 Task: Set the presentation level for VBI and Teletext decoder to 1.5.
Action: Mouse moved to (111, 15)
Screenshot: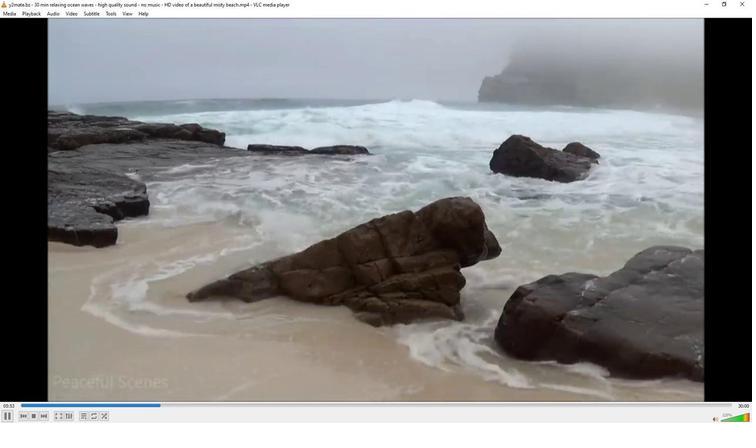 
Action: Mouse pressed left at (111, 15)
Screenshot: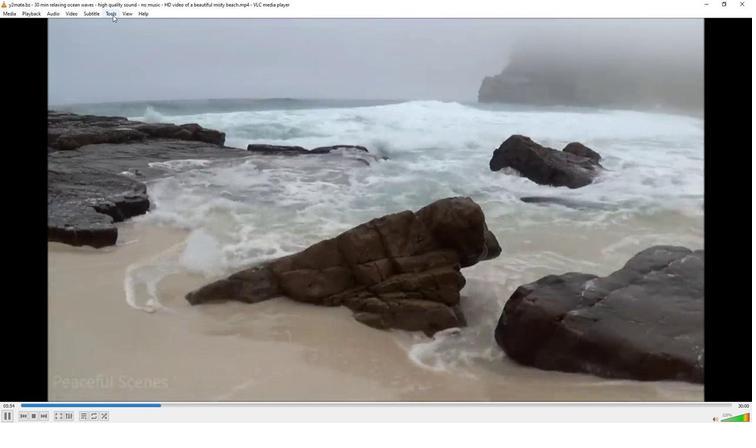 
Action: Mouse moved to (117, 107)
Screenshot: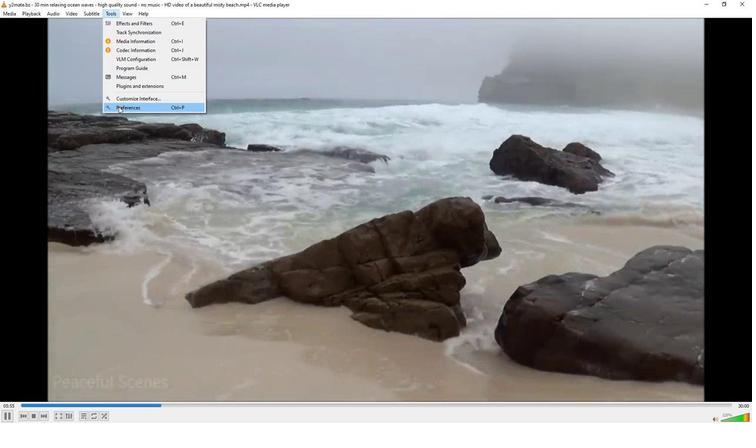 
Action: Mouse pressed left at (117, 107)
Screenshot: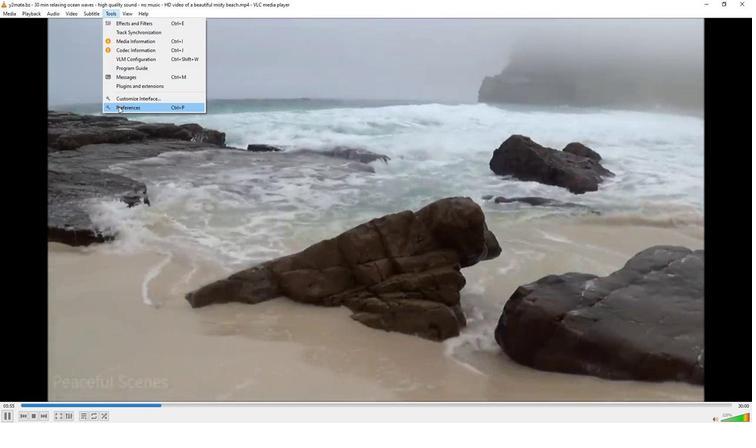
Action: Mouse moved to (88, 329)
Screenshot: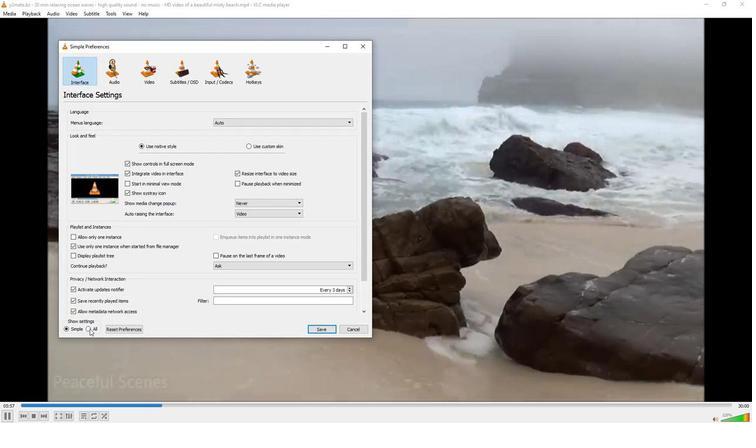 
Action: Mouse pressed left at (88, 329)
Screenshot: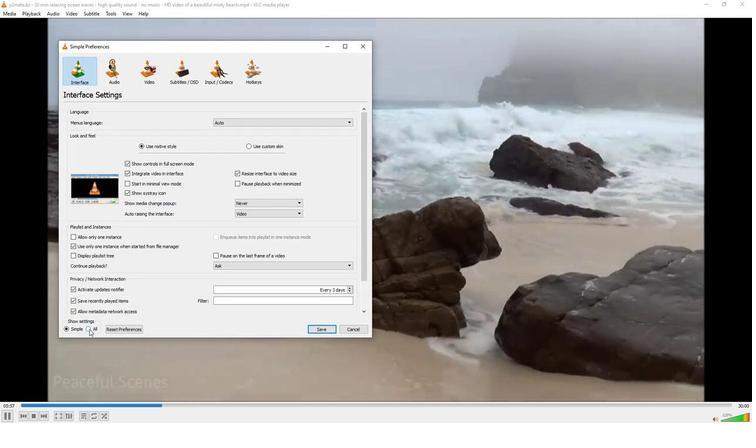 
Action: Mouse moved to (74, 216)
Screenshot: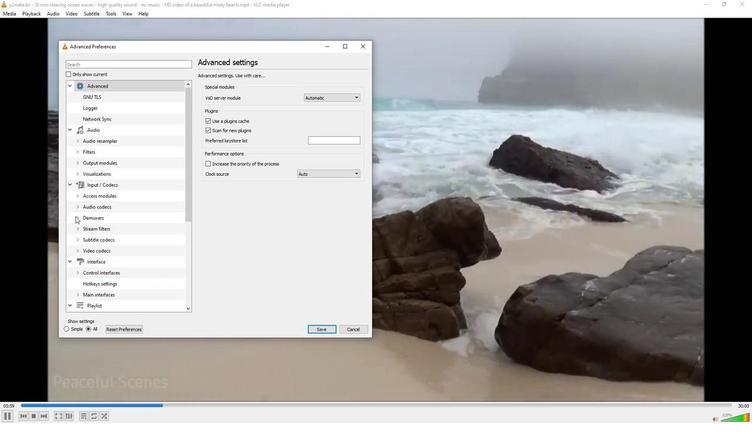 
Action: Mouse pressed left at (74, 216)
Screenshot: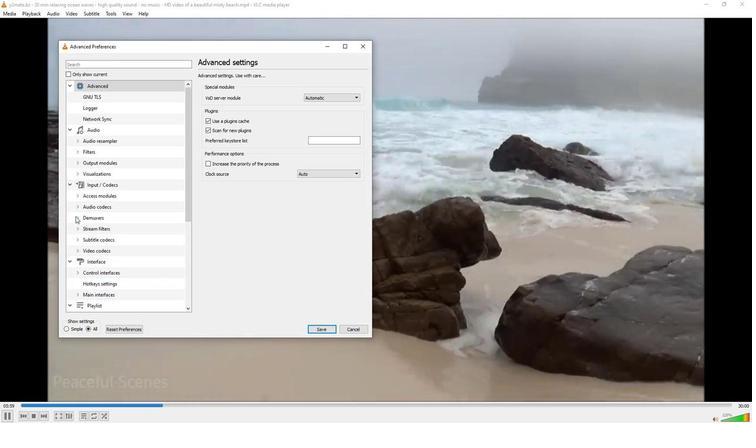 
Action: Mouse moved to (98, 250)
Screenshot: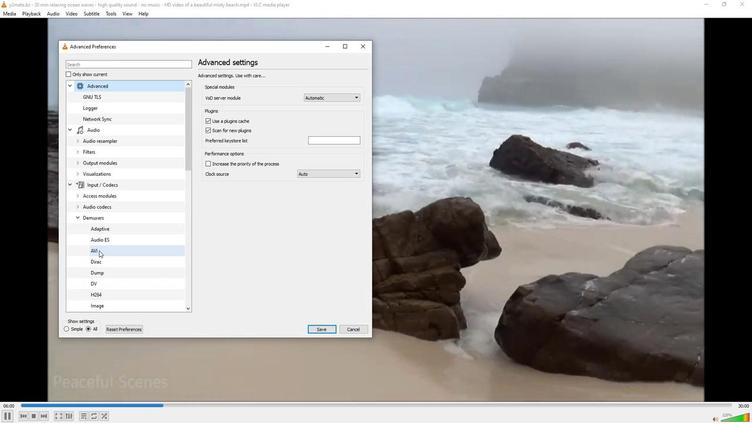 
Action: Mouse scrolled (98, 249) with delta (0, 0)
Screenshot: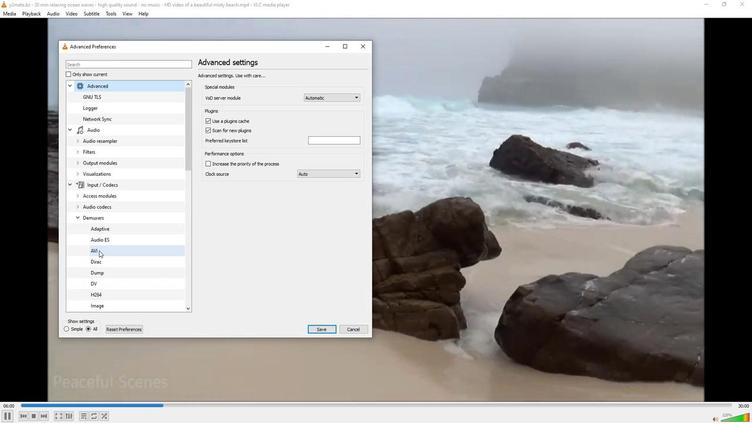 
Action: Mouse scrolled (98, 249) with delta (0, 0)
Screenshot: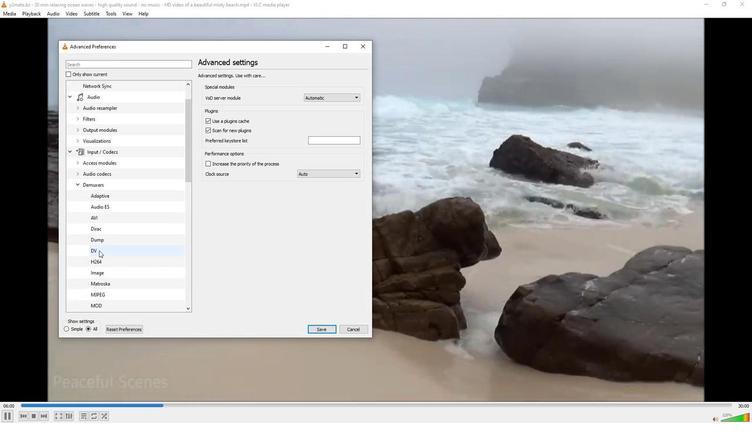 
Action: Mouse scrolled (98, 249) with delta (0, 0)
Screenshot: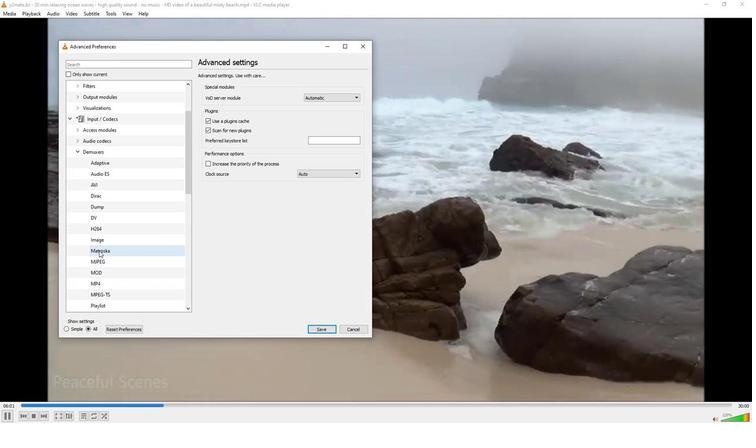 
Action: Mouse scrolled (98, 249) with delta (0, 0)
Screenshot: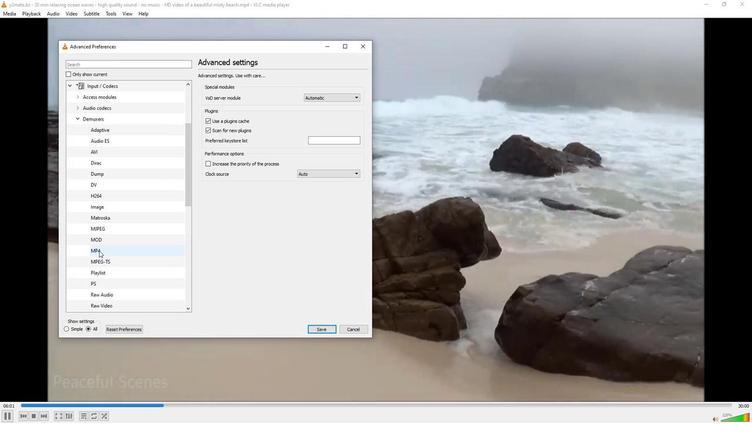
Action: Mouse scrolled (98, 249) with delta (0, 0)
Screenshot: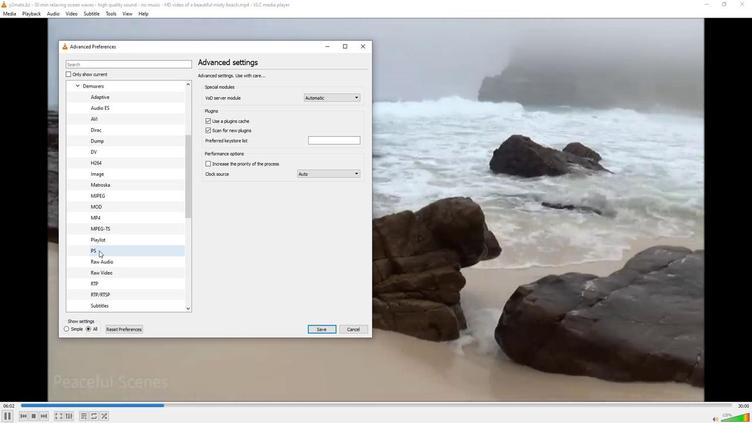 
Action: Mouse moved to (77, 305)
Screenshot: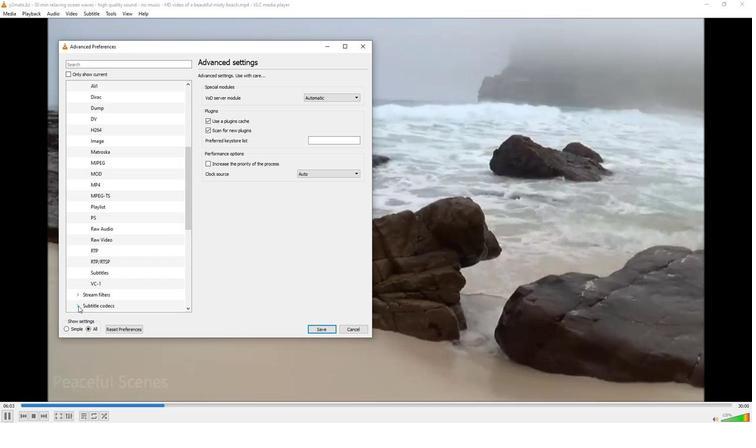 
Action: Mouse pressed left at (77, 305)
Screenshot: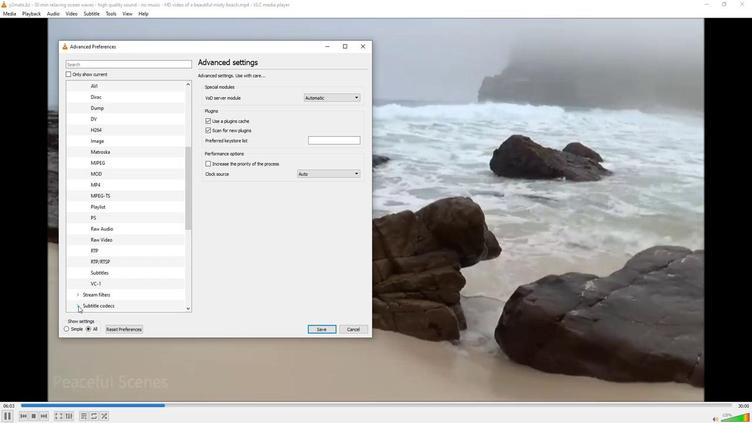 
Action: Mouse moved to (108, 301)
Screenshot: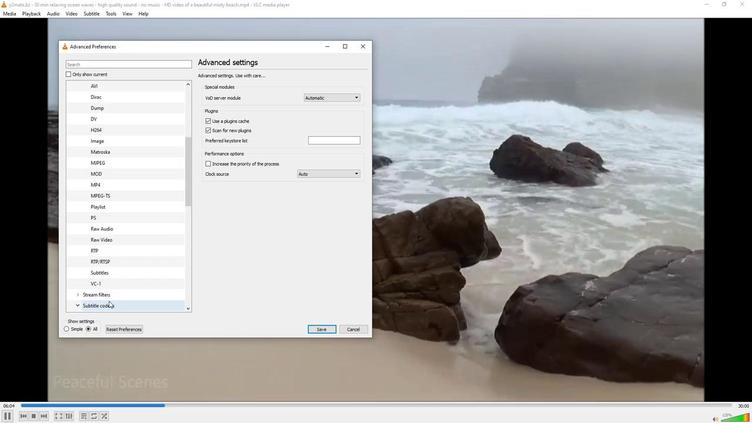 
Action: Mouse scrolled (108, 300) with delta (0, 0)
Screenshot: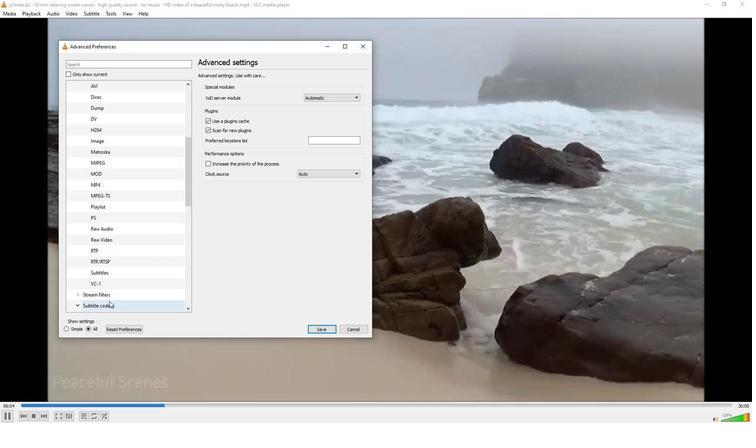 
Action: Mouse scrolled (108, 300) with delta (0, 0)
Screenshot: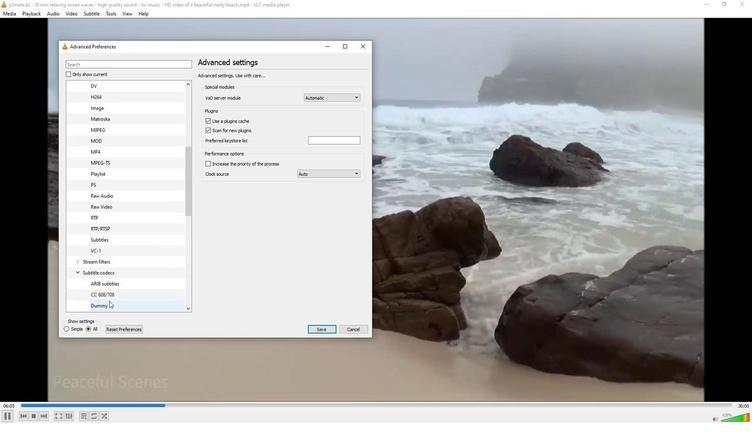 
Action: Mouse scrolled (108, 300) with delta (0, 0)
Screenshot: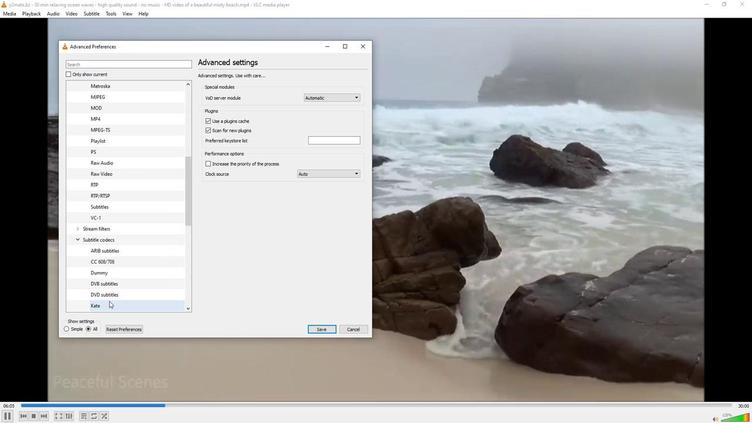
Action: Mouse scrolled (108, 300) with delta (0, 0)
Screenshot: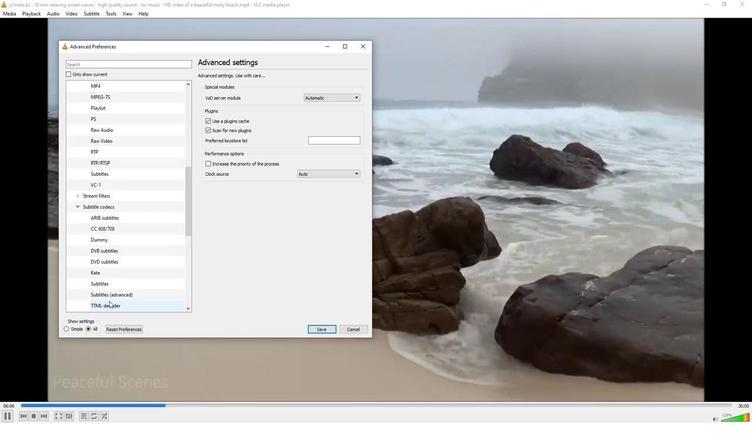 
Action: Mouse moved to (113, 296)
Screenshot: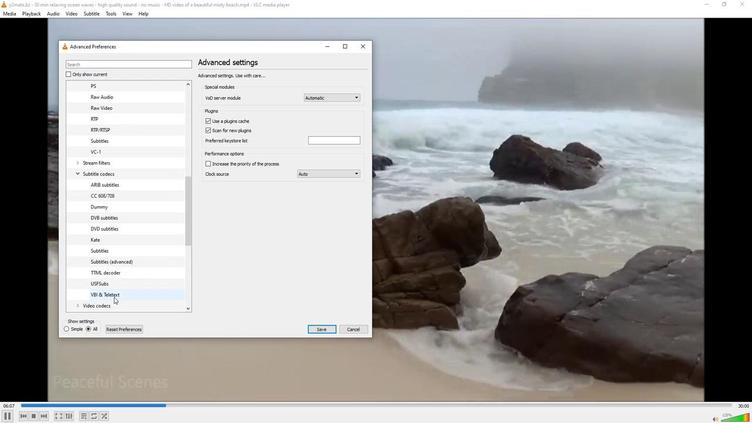 
Action: Mouse pressed left at (113, 296)
Screenshot: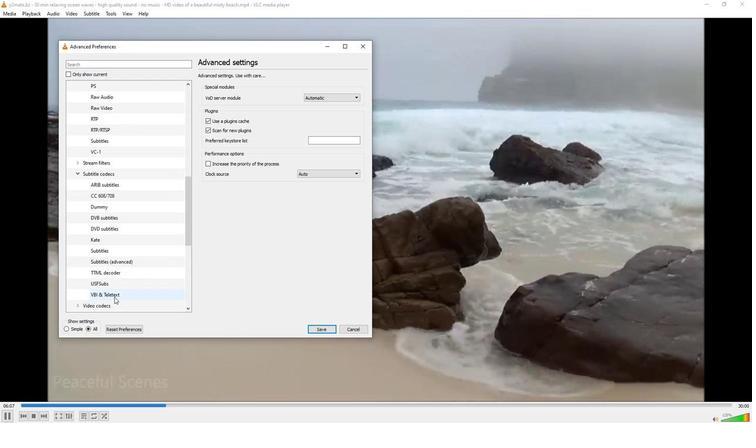 
Action: Mouse moved to (348, 128)
Screenshot: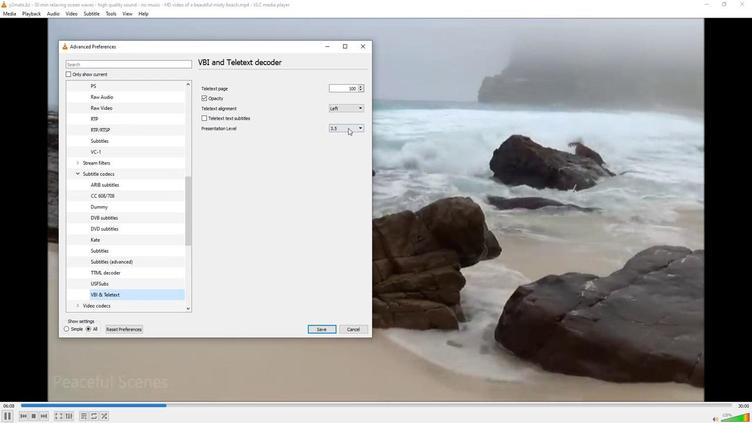 
Action: Mouse pressed left at (348, 128)
Screenshot: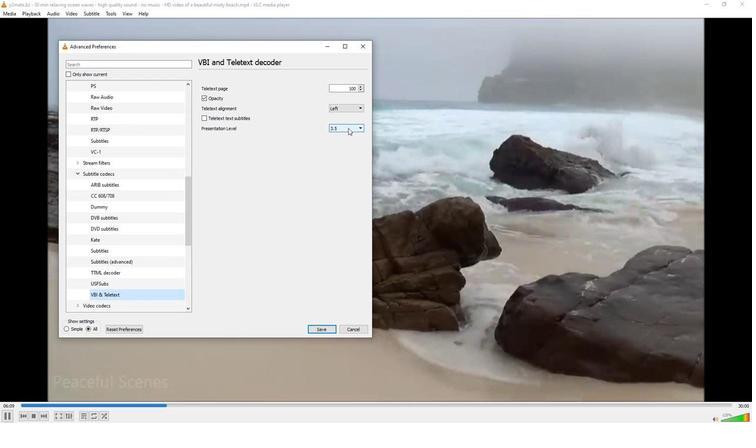 
Action: Mouse moved to (341, 139)
Screenshot: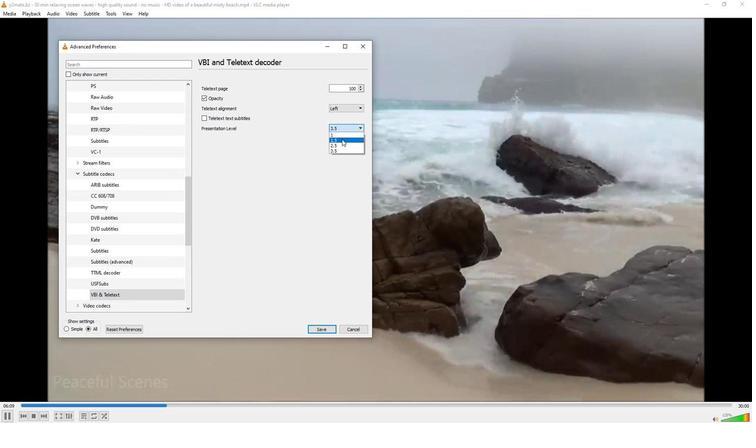 
Action: Mouse pressed left at (341, 139)
Screenshot: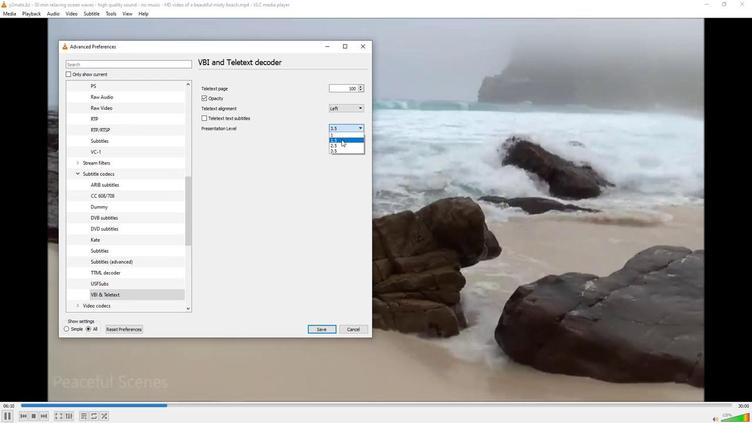 
